 Task: In the Contact  BrooklynMiller@macys.com, Log Call and save with description: 'Spoke to a prospect who expressed interest in our solution.'; Select call outcome: 'Busy '; Select call Direction: Inbound; Add date: '13 September, 2023' and time 10:00:AM. Logged in from softage.1@softage.net
Action: Mouse moved to (83, 57)
Screenshot: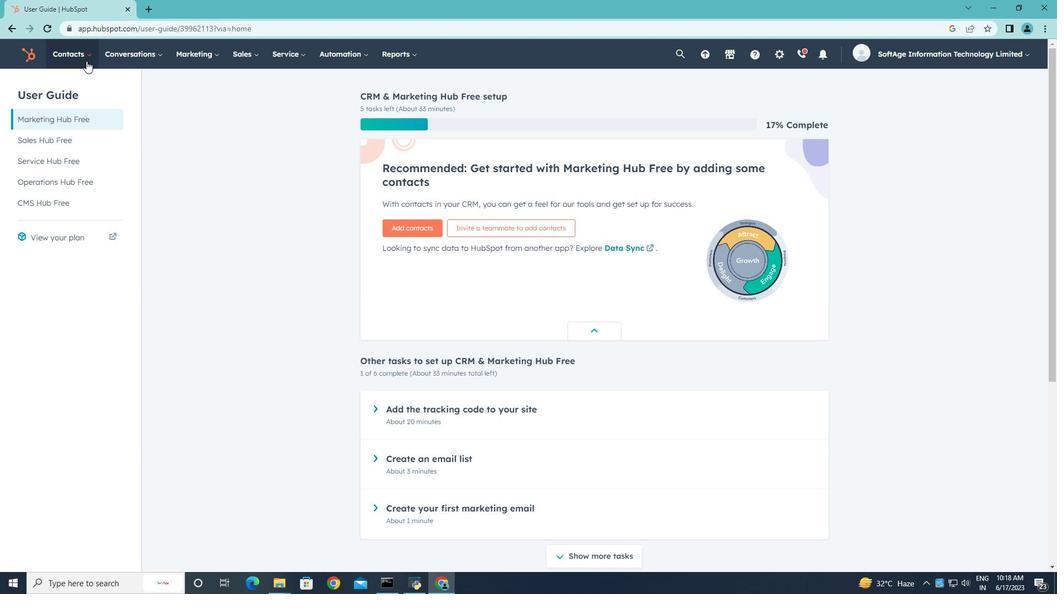 
Action: Mouse pressed left at (83, 57)
Screenshot: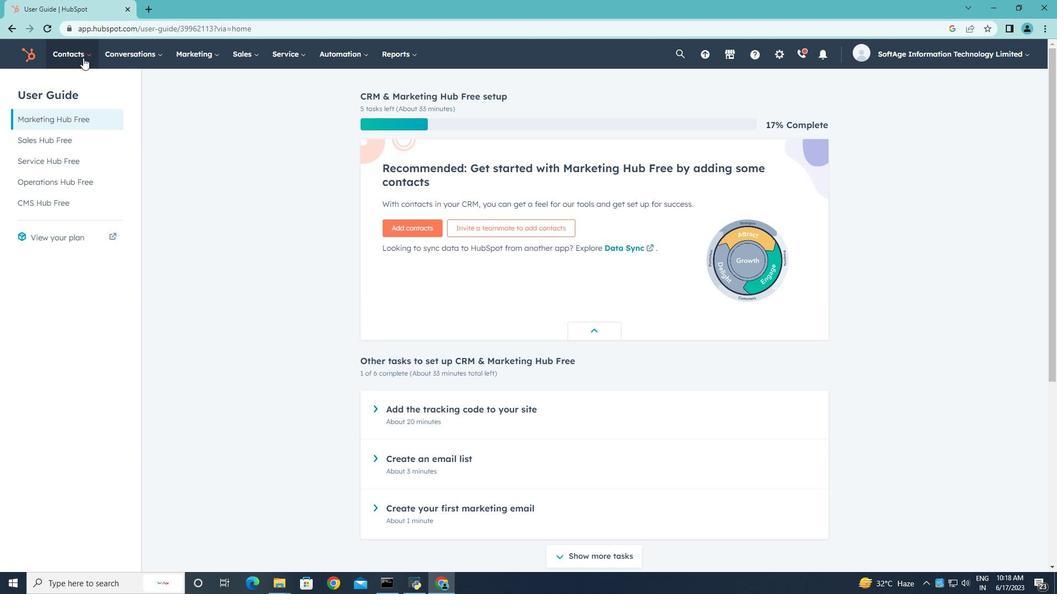 
Action: Mouse moved to (79, 83)
Screenshot: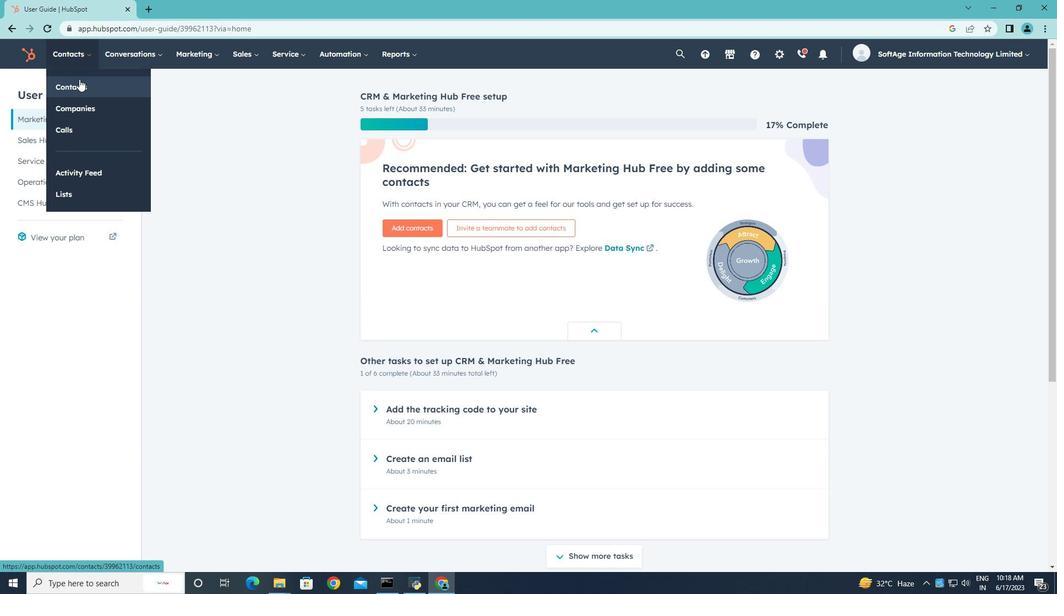 
Action: Mouse pressed left at (79, 83)
Screenshot: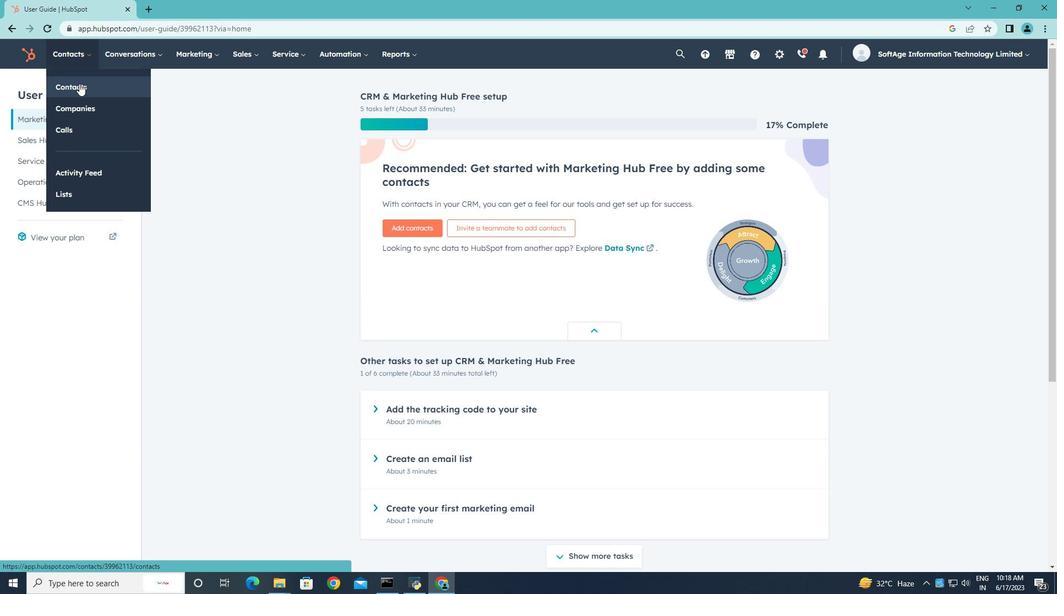 
Action: Mouse moved to (84, 177)
Screenshot: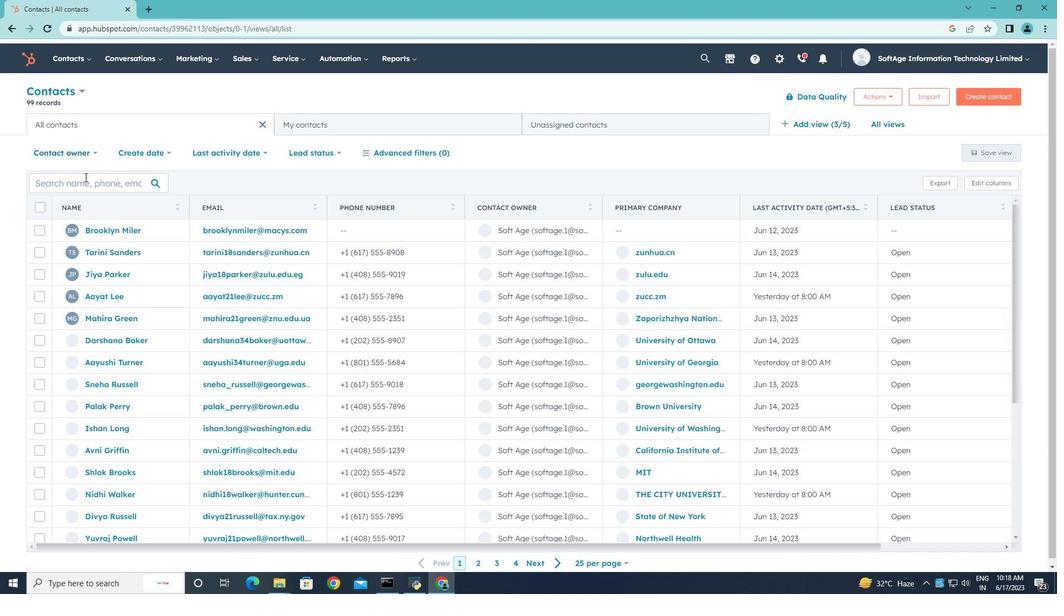 
Action: Mouse pressed left at (84, 177)
Screenshot: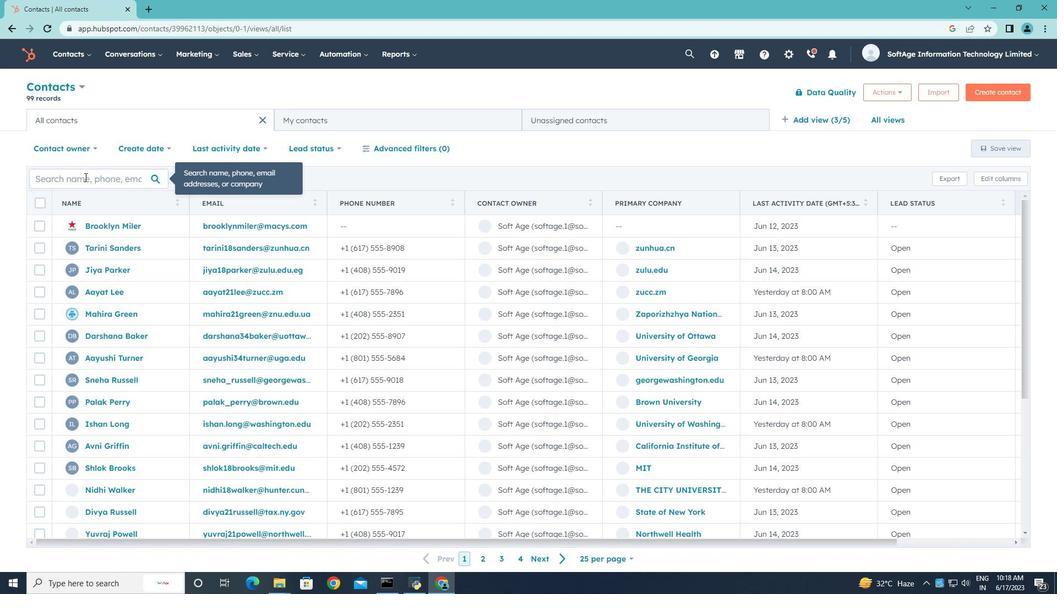 
Action: Key pressed <Key.shift>Brooklyn<Key.shift><<Key.backspace>Miller<Key.shift>@macys.com
Screenshot: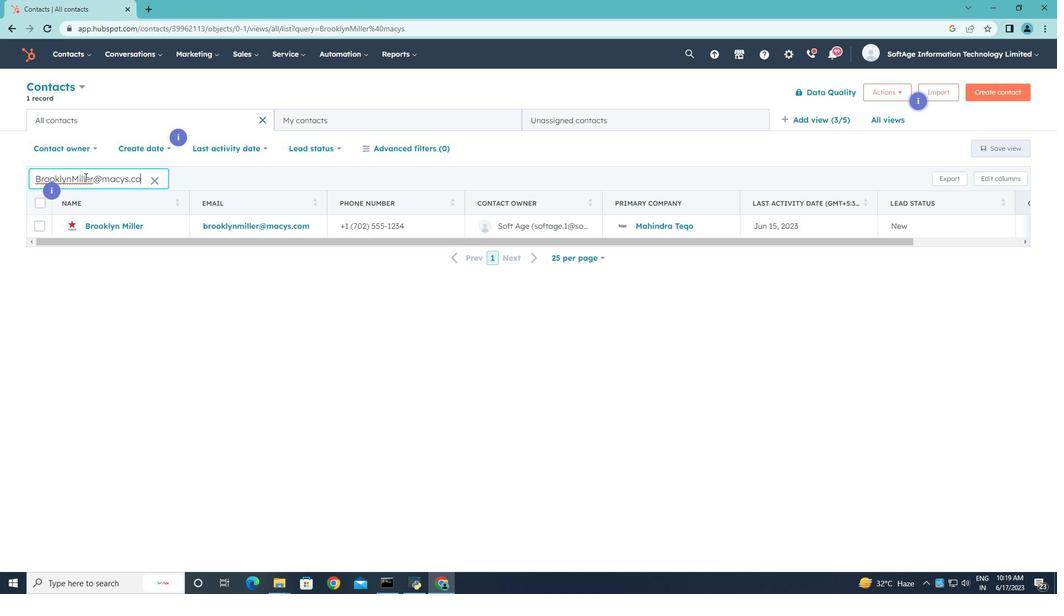 
Action: Mouse moved to (107, 224)
Screenshot: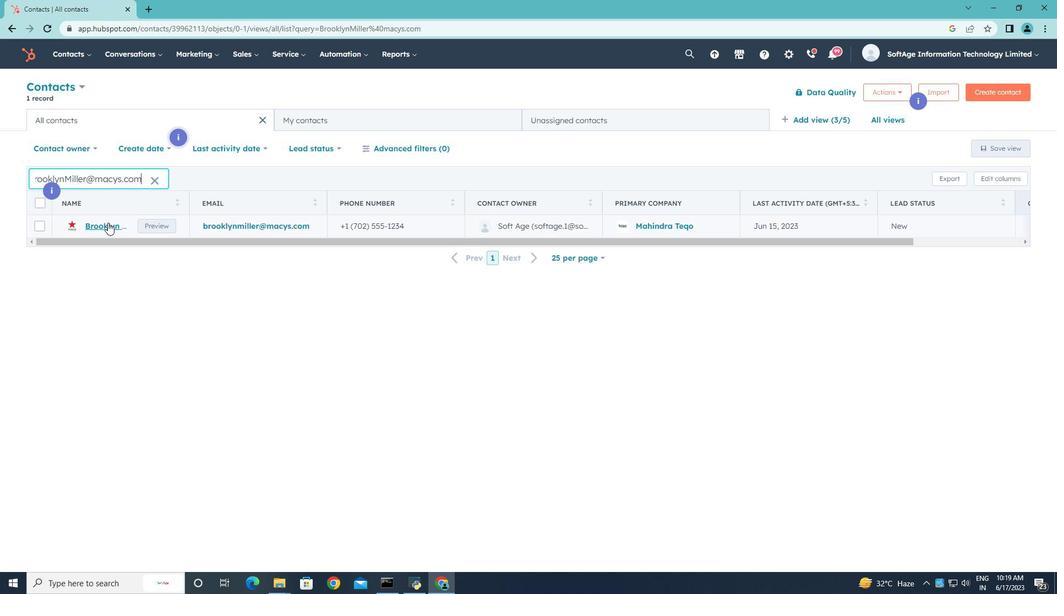 
Action: Mouse pressed left at (107, 224)
Screenshot: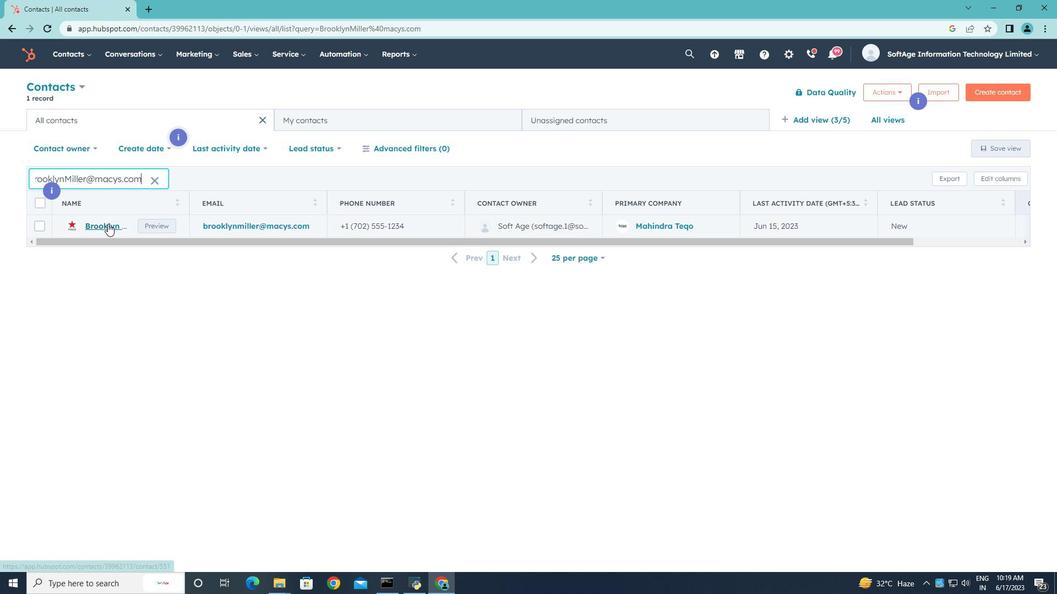 
Action: Mouse moved to (214, 182)
Screenshot: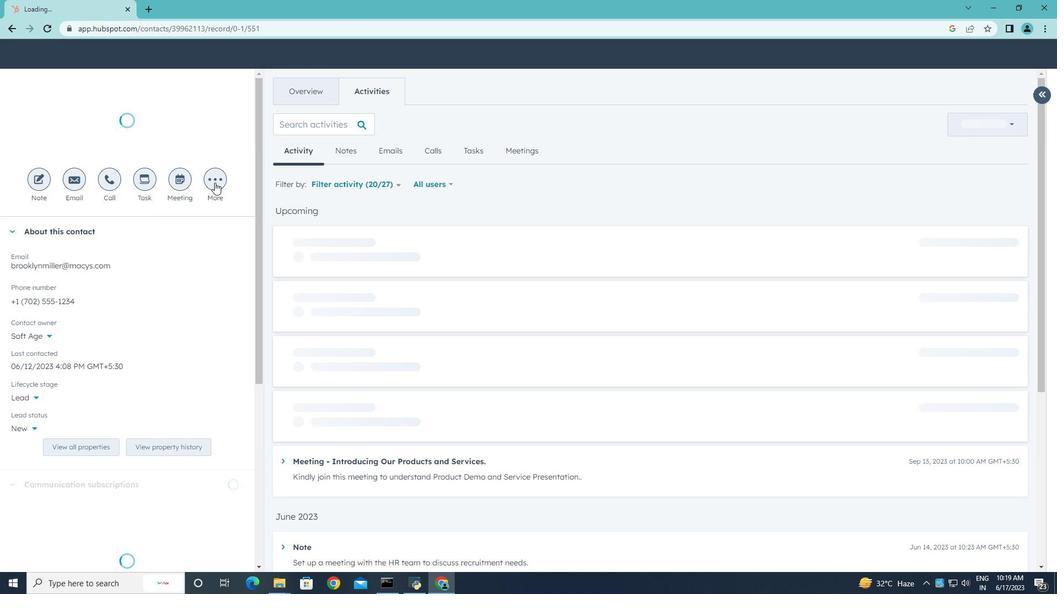 
Action: Mouse pressed left at (214, 182)
Screenshot: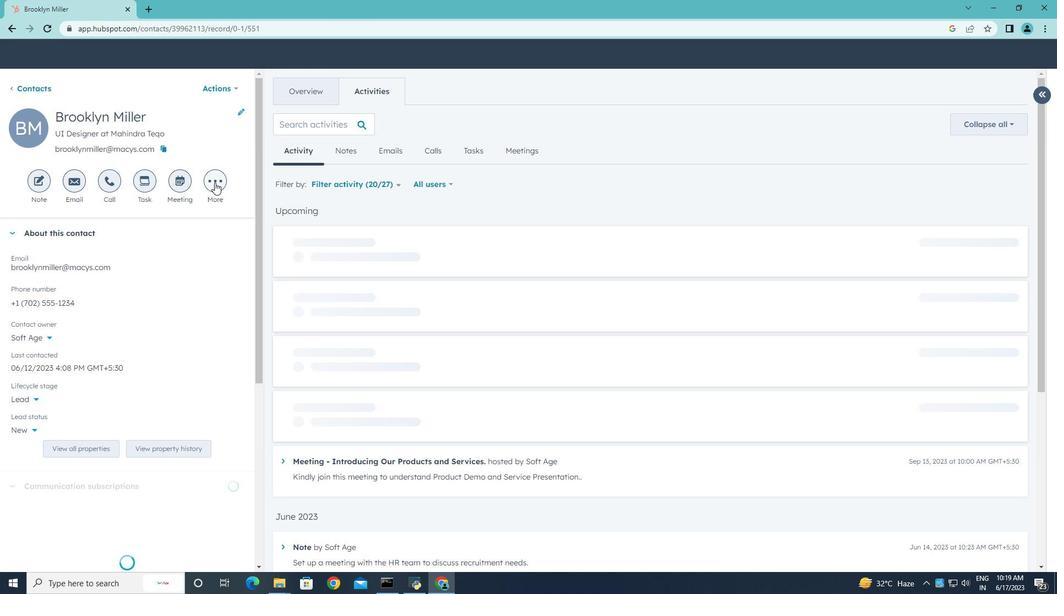
Action: Mouse moved to (197, 273)
Screenshot: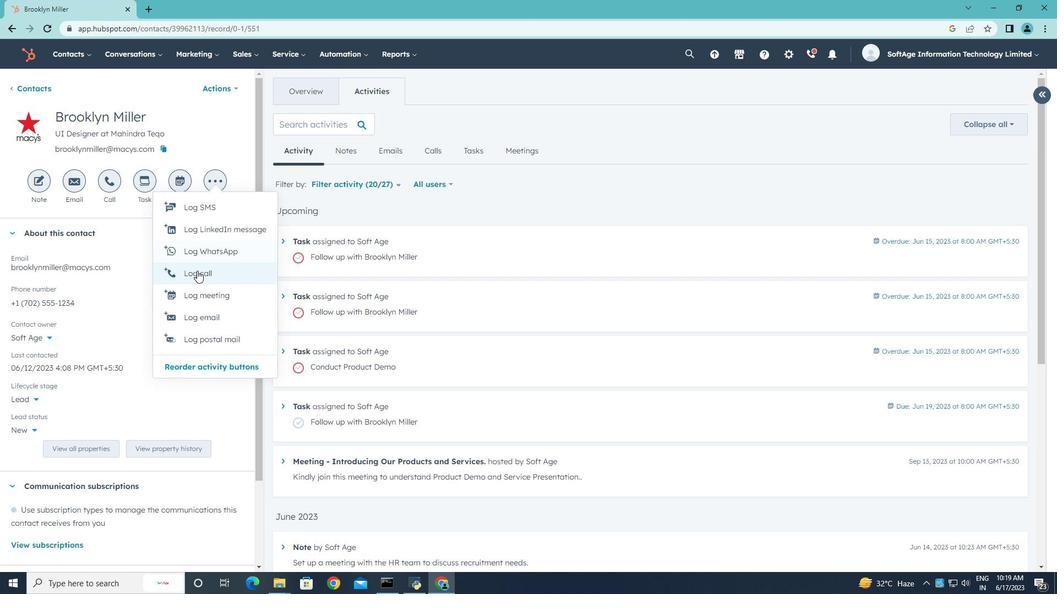 
Action: Mouse pressed left at (197, 273)
Screenshot: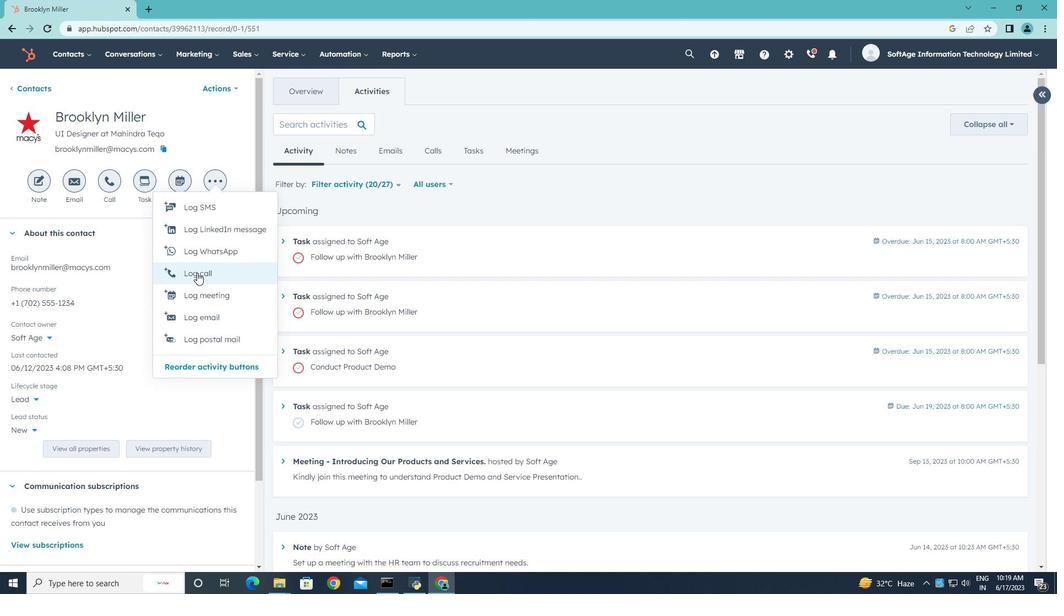 
Action: Key pressed <Key.shift>Spoke<Key.space>to<Key.space>a<Key.space>prospect<Key.space>who<Key.space>expressed<Key.space>interest<Key.space>in<Key.space>our<Key.space>solution.
Screenshot: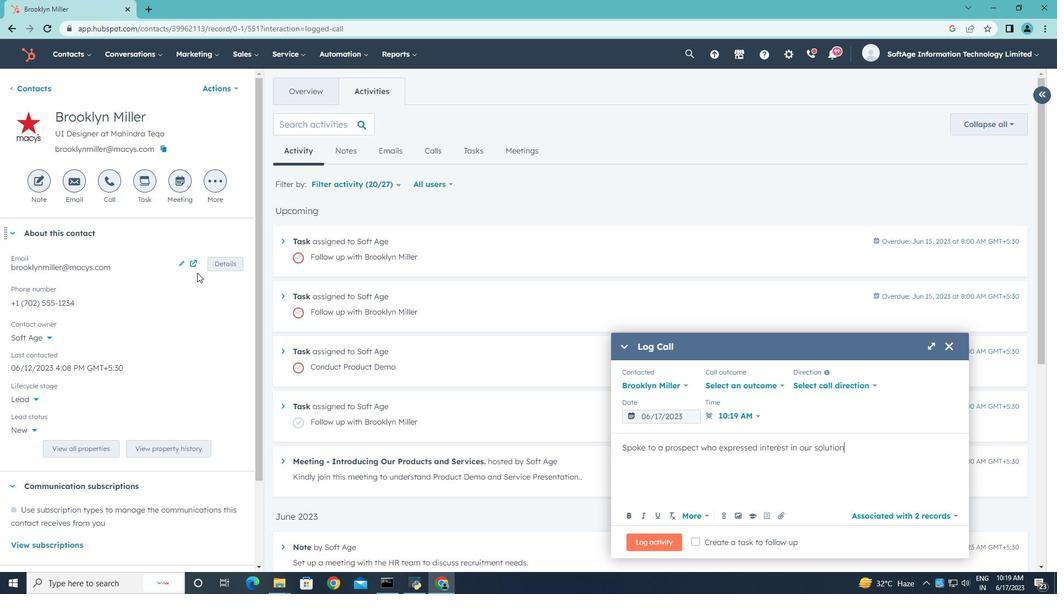 
Action: Mouse moved to (778, 385)
Screenshot: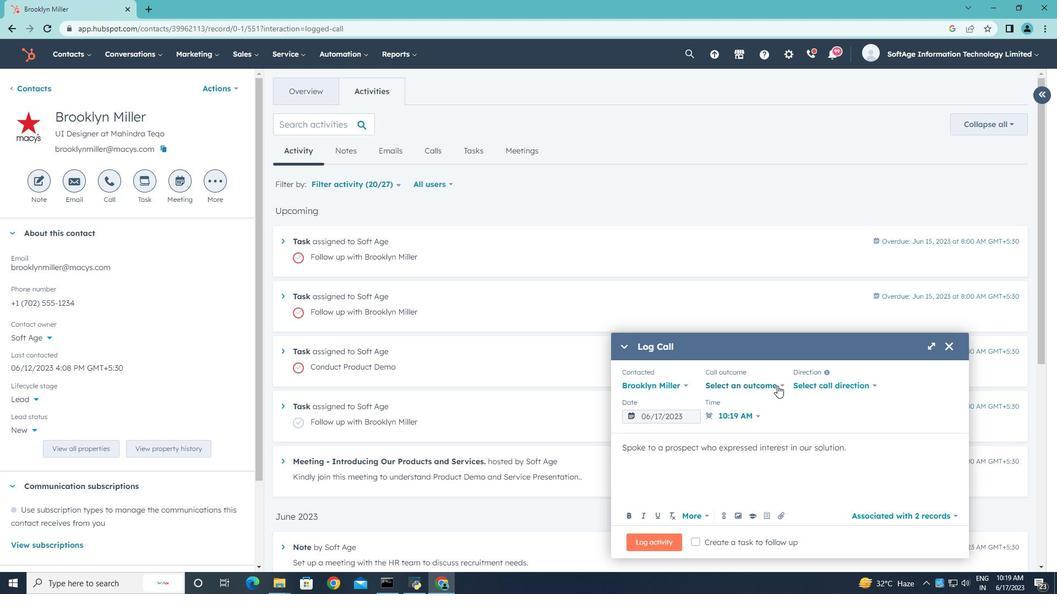 
Action: Mouse pressed left at (778, 385)
Screenshot: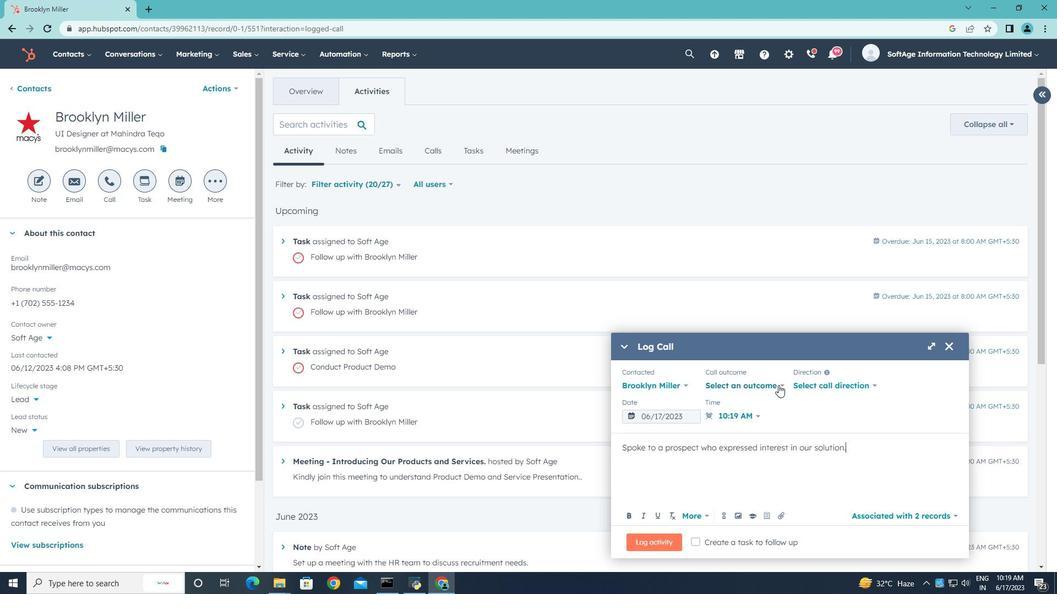 
Action: Mouse moved to (753, 414)
Screenshot: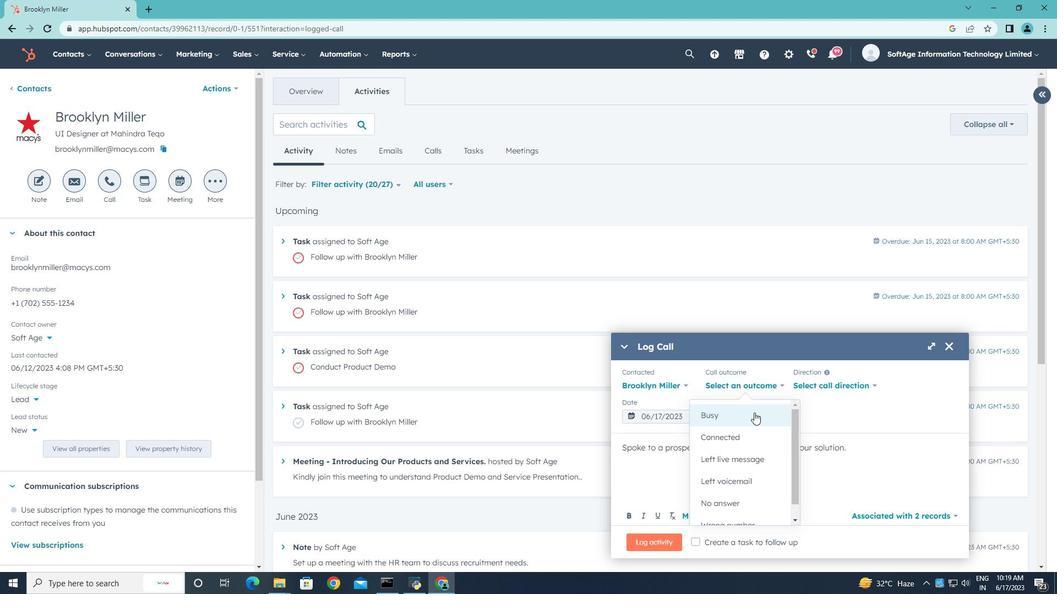 
Action: Mouse pressed left at (753, 414)
Screenshot: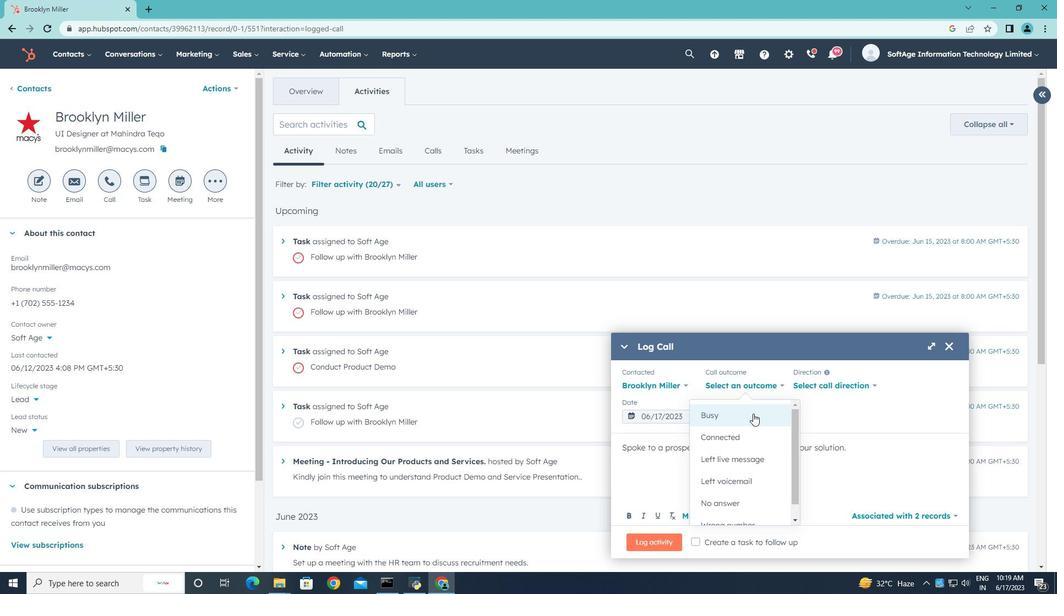 
Action: Mouse moved to (822, 385)
Screenshot: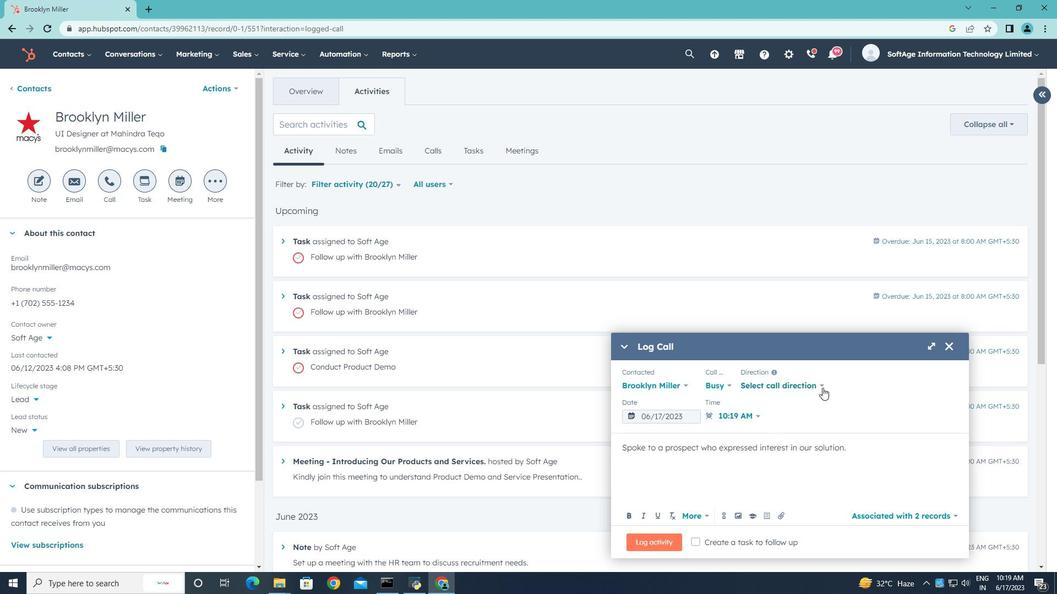 
Action: Mouse pressed left at (822, 385)
Screenshot: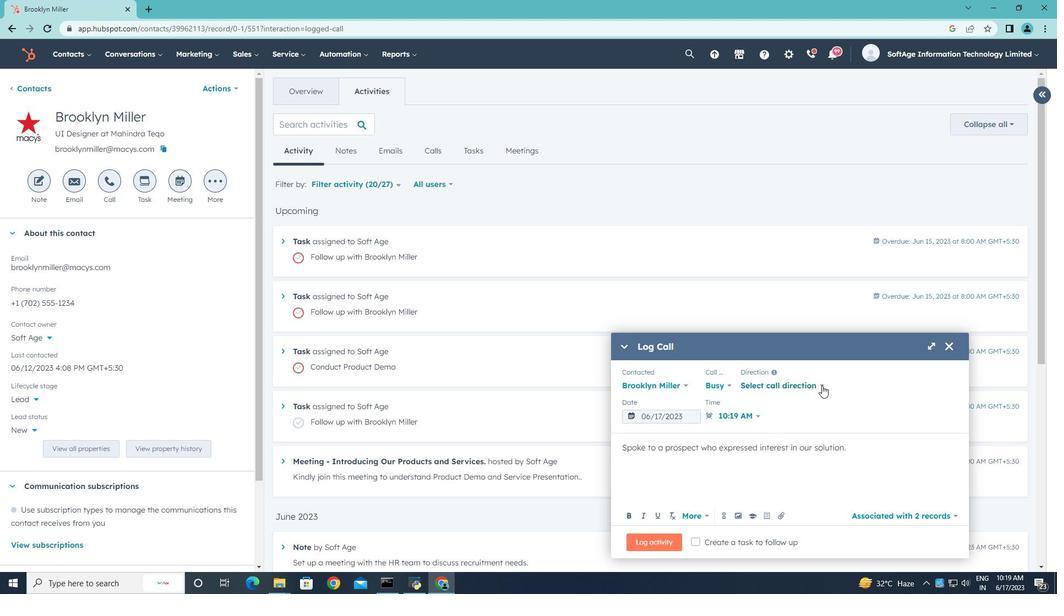 
Action: Mouse moved to (796, 412)
Screenshot: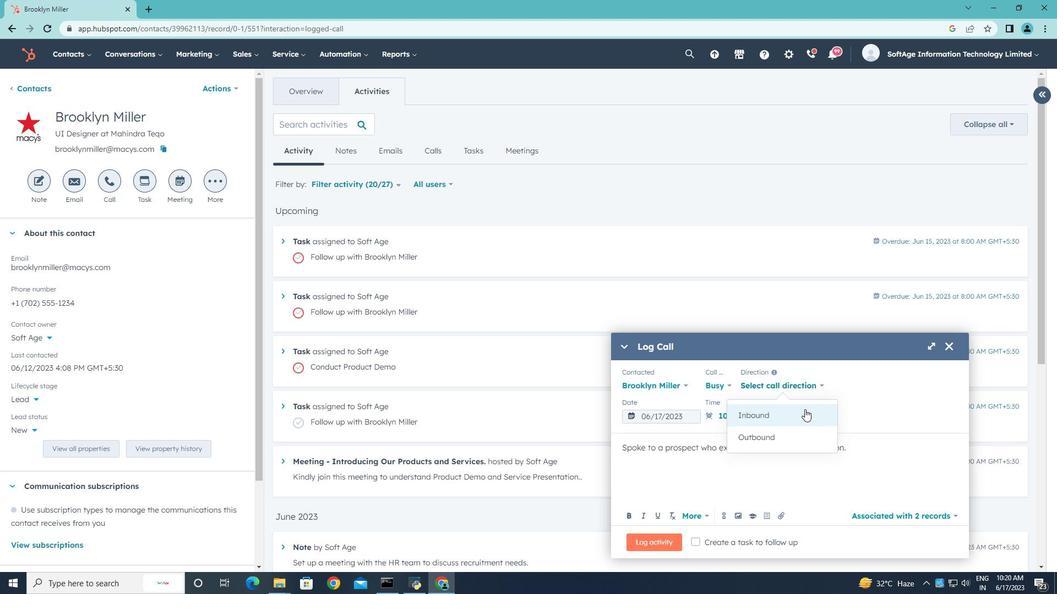
Action: Mouse pressed left at (796, 412)
Screenshot: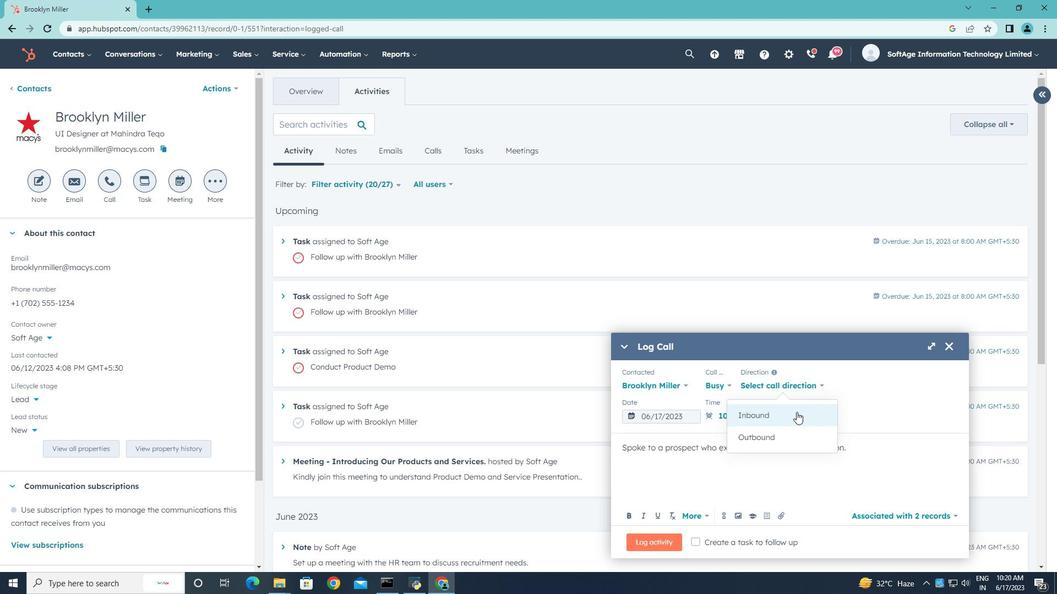 
Action: Mouse moved to (869, 388)
Screenshot: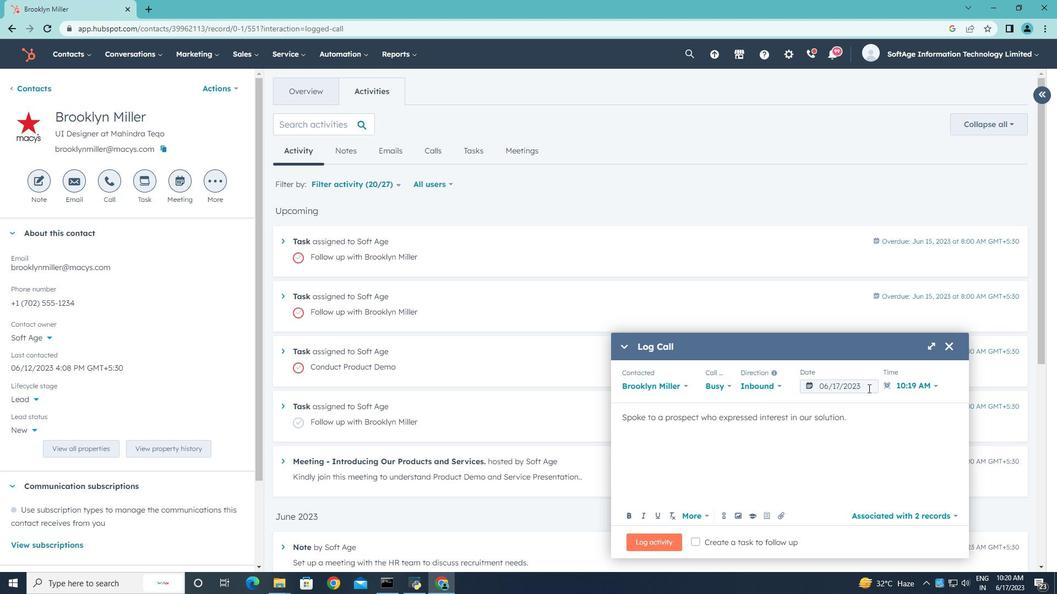 
Action: Mouse pressed left at (869, 388)
Screenshot: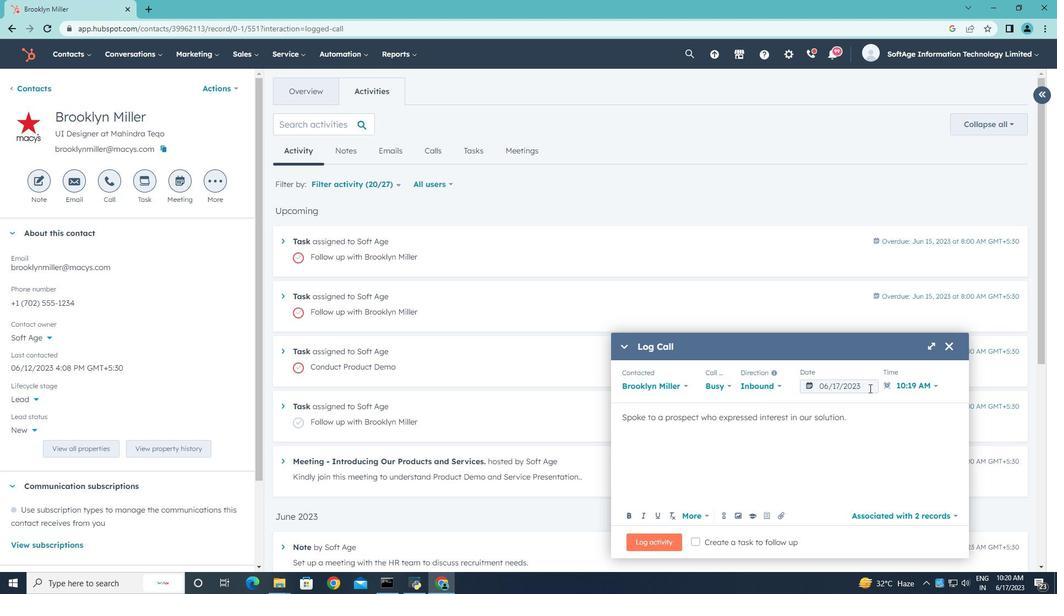 
Action: Mouse moved to (949, 209)
Screenshot: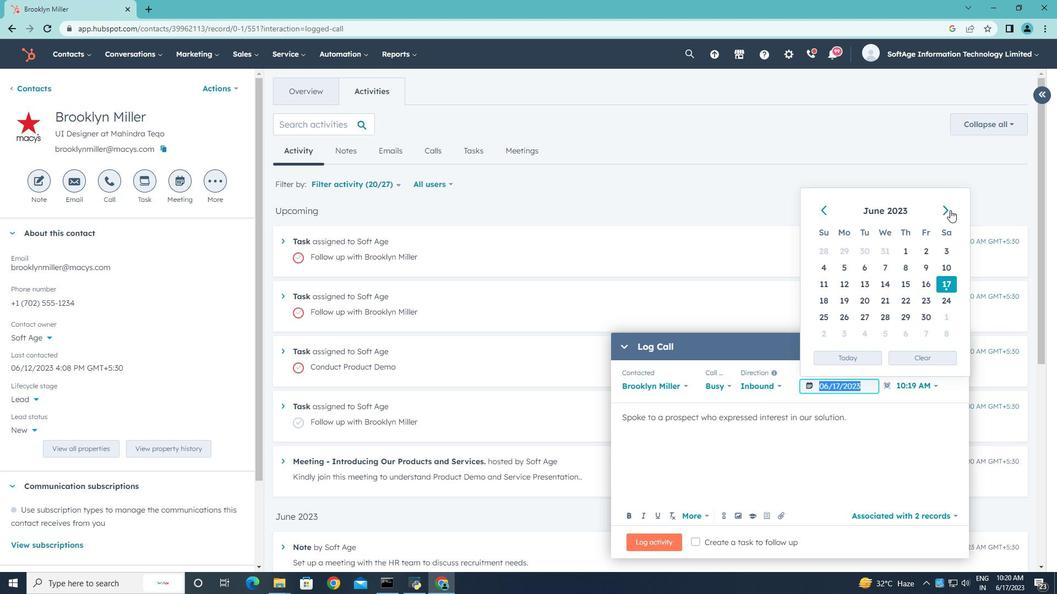 
Action: Mouse pressed left at (949, 209)
Screenshot: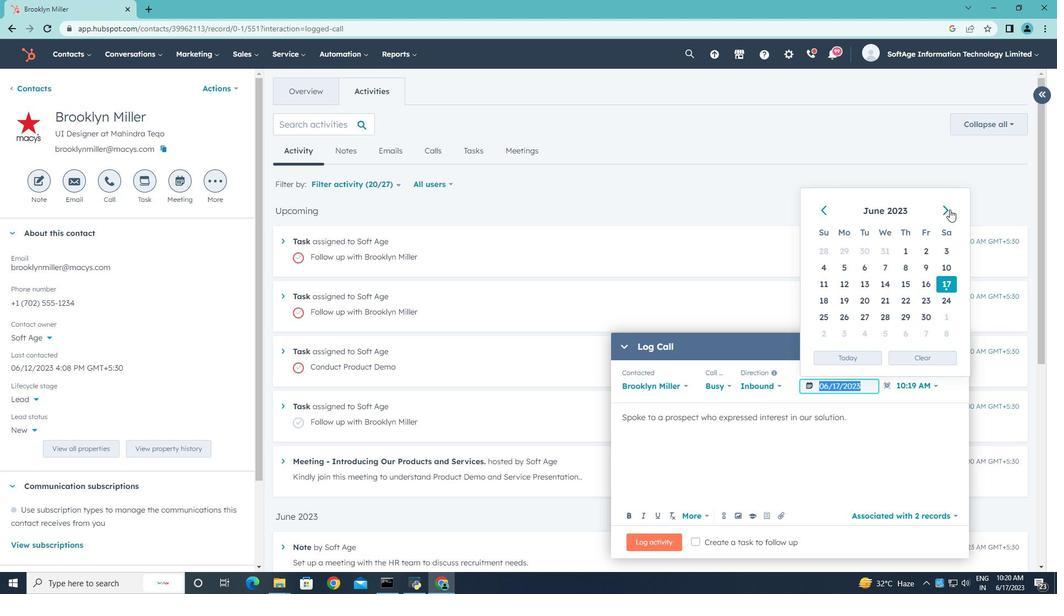 
Action: Mouse pressed left at (949, 209)
Screenshot: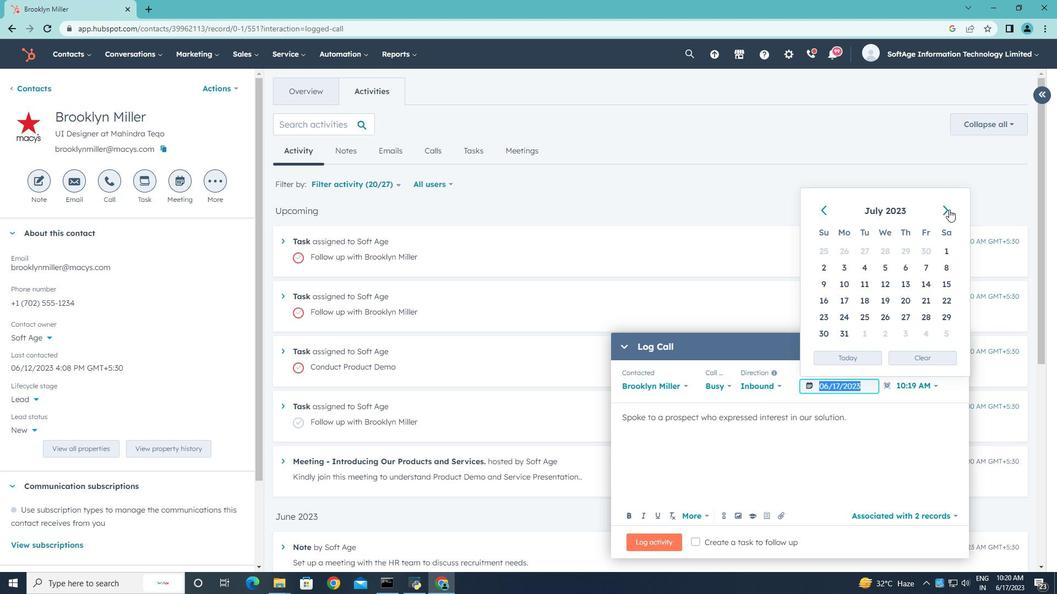 
Action: Mouse pressed left at (949, 209)
Screenshot: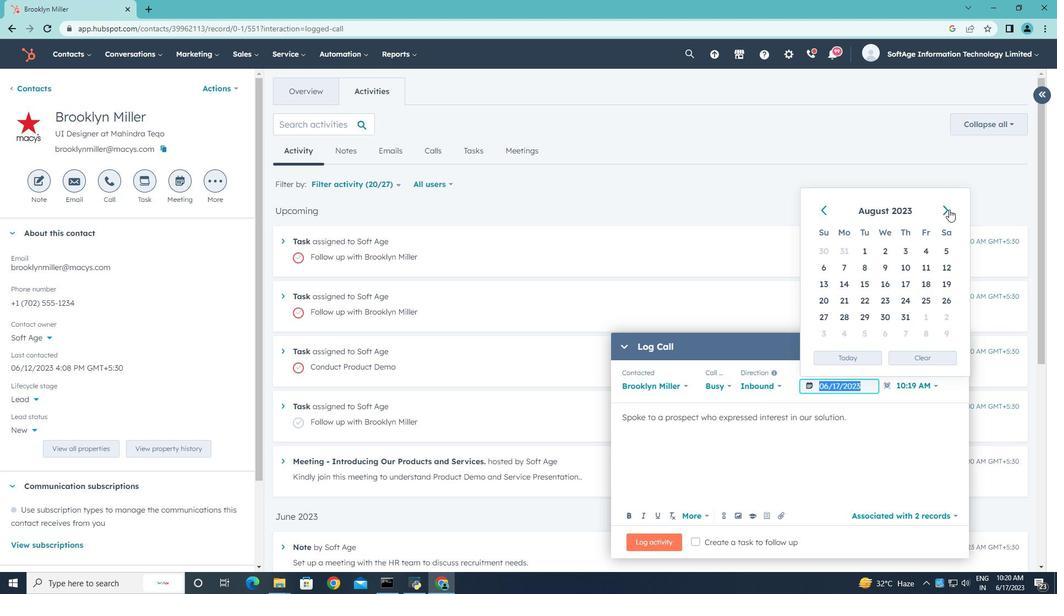 
Action: Mouse moved to (884, 284)
Screenshot: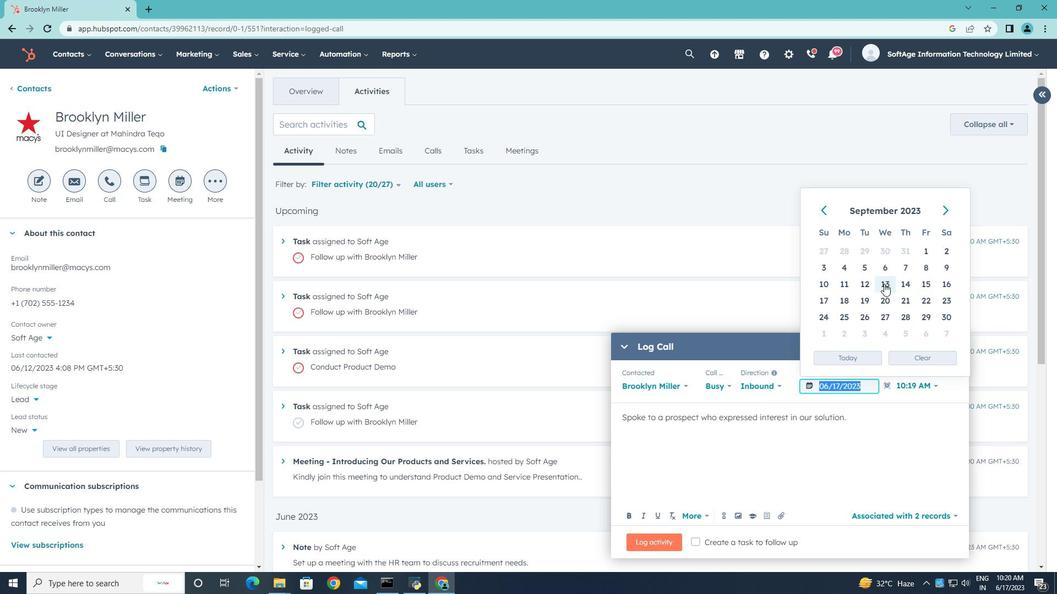 
Action: Mouse pressed left at (884, 284)
Screenshot: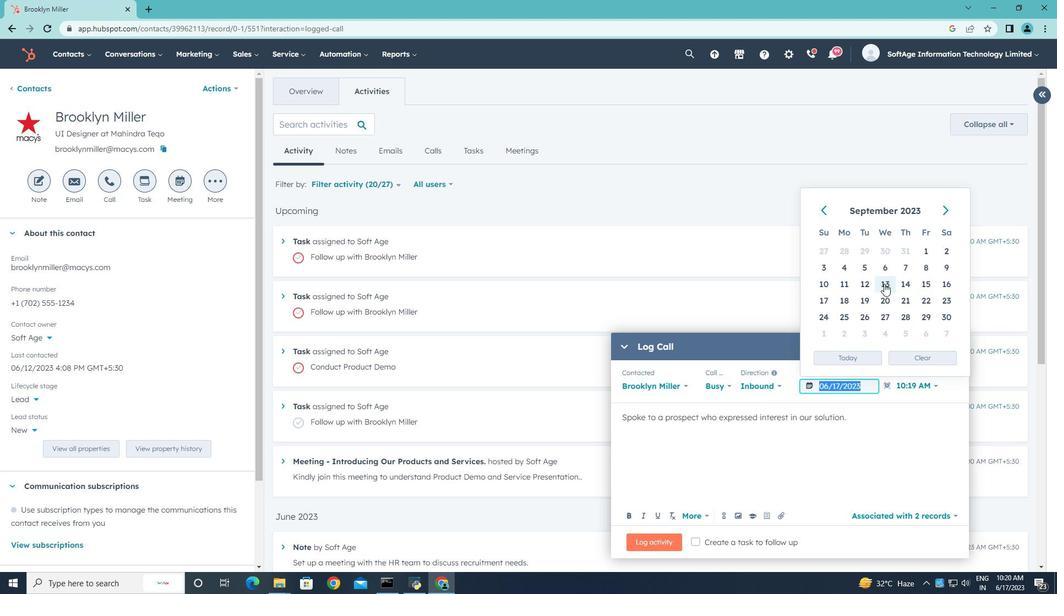 
Action: Mouse moved to (936, 385)
Screenshot: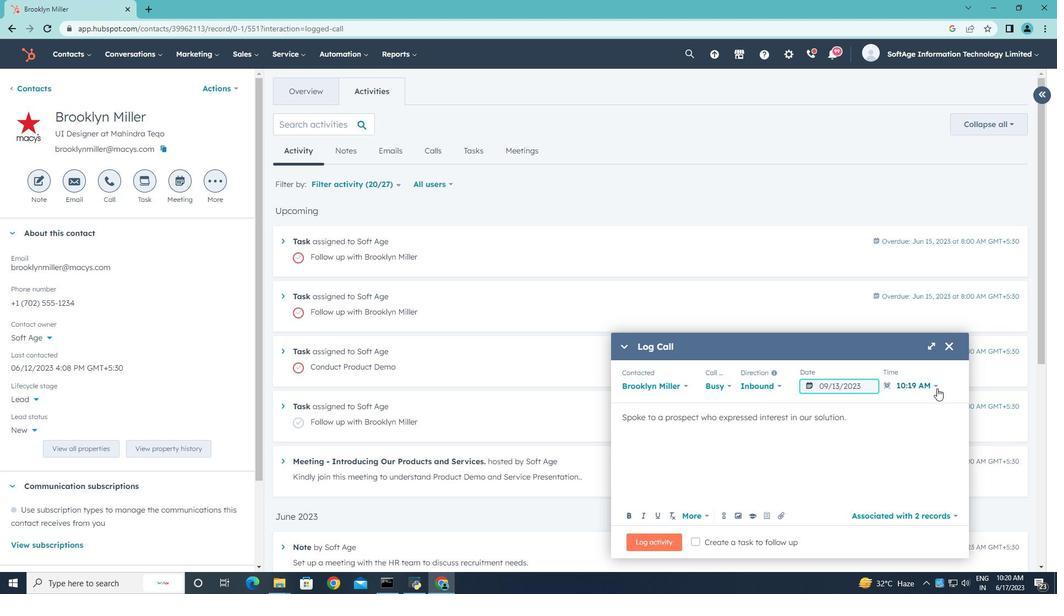 
Action: Mouse pressed left at (936, 385)
Screenshot: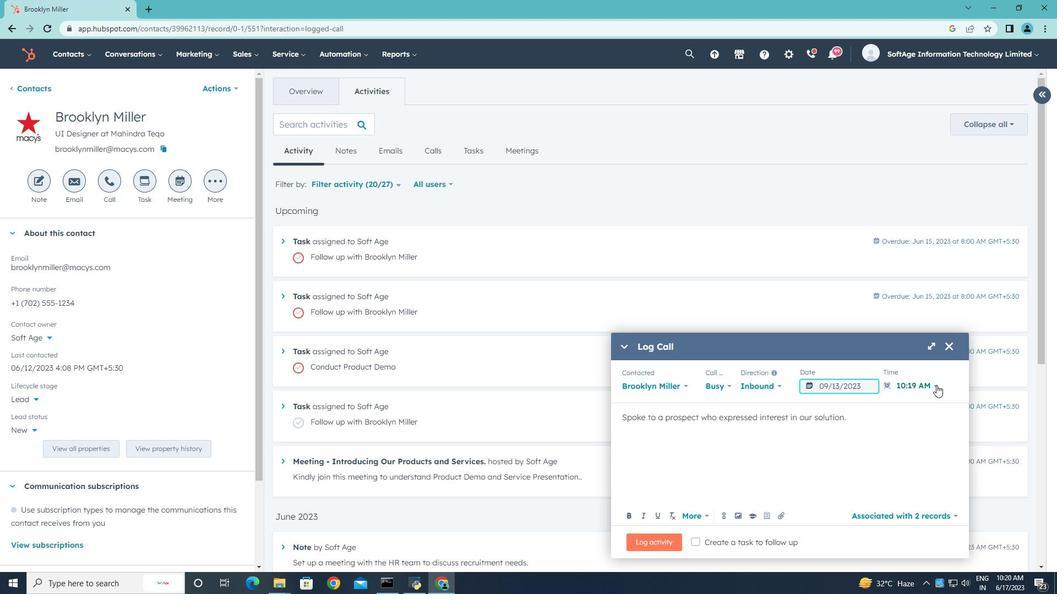 
Action: Mouse moved to (874, 509)
Screenshot: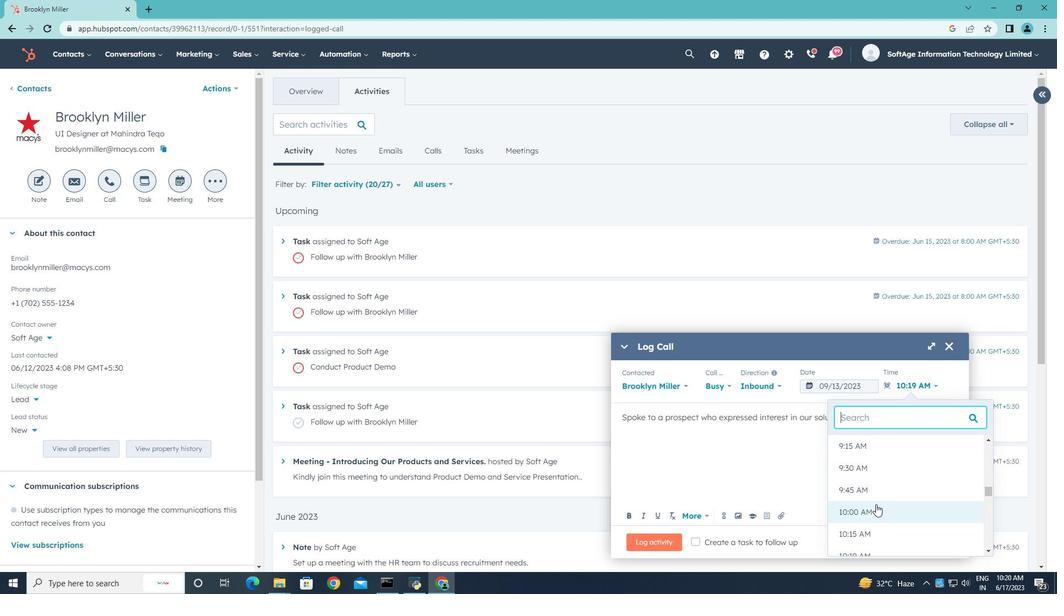 
Action: Mouse pressed left at (874, 509)
Screenshot: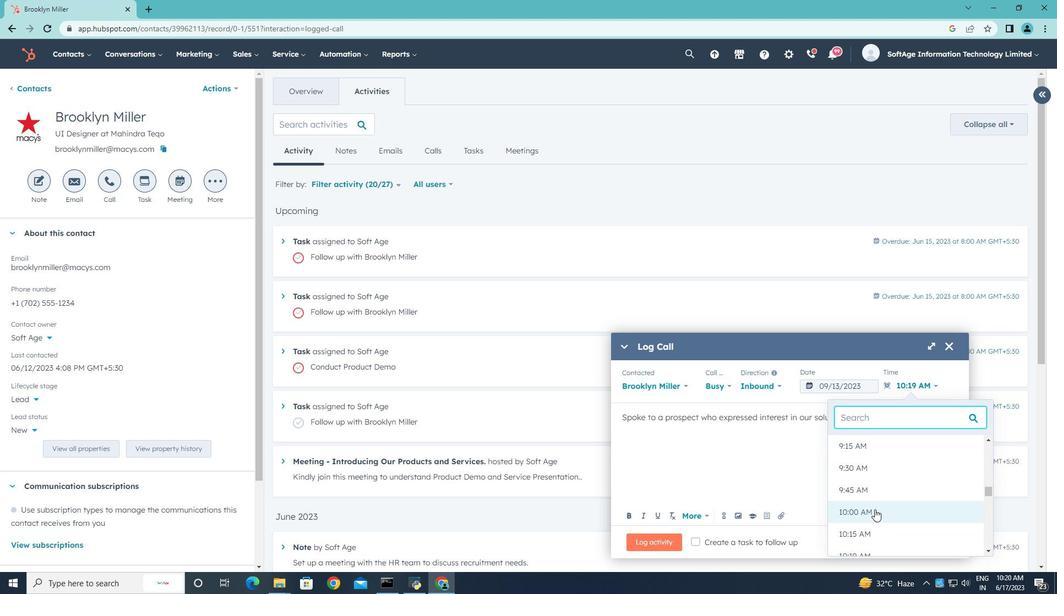
Action: Mouse moved to (667, 544)
Screenshot: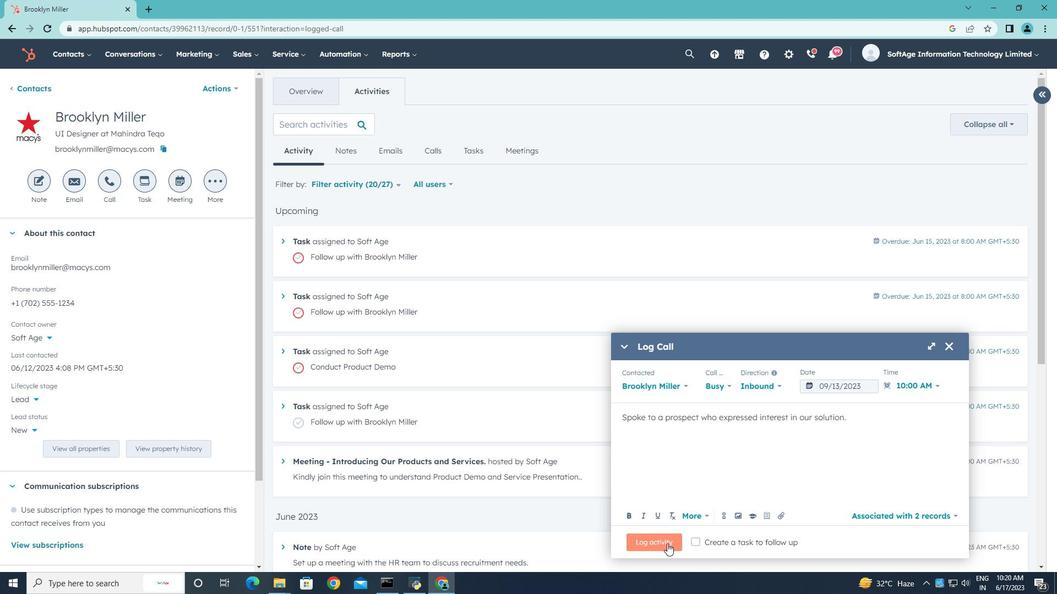 
Action: Mouse pressed left at (667, 544)
Screenshot: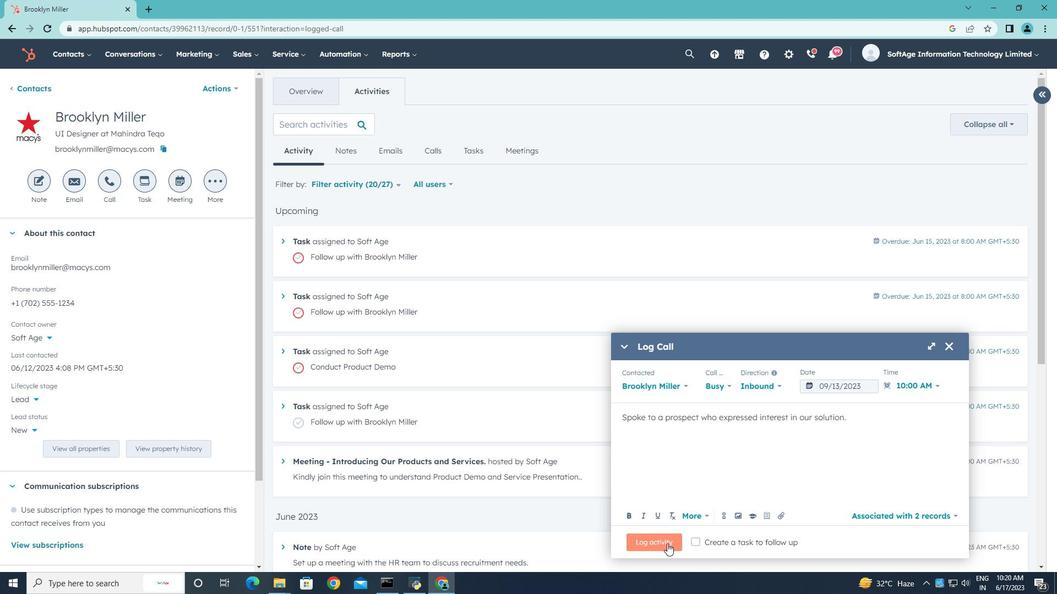 
Action: Mouse moved to (667, 544)
Screenshot: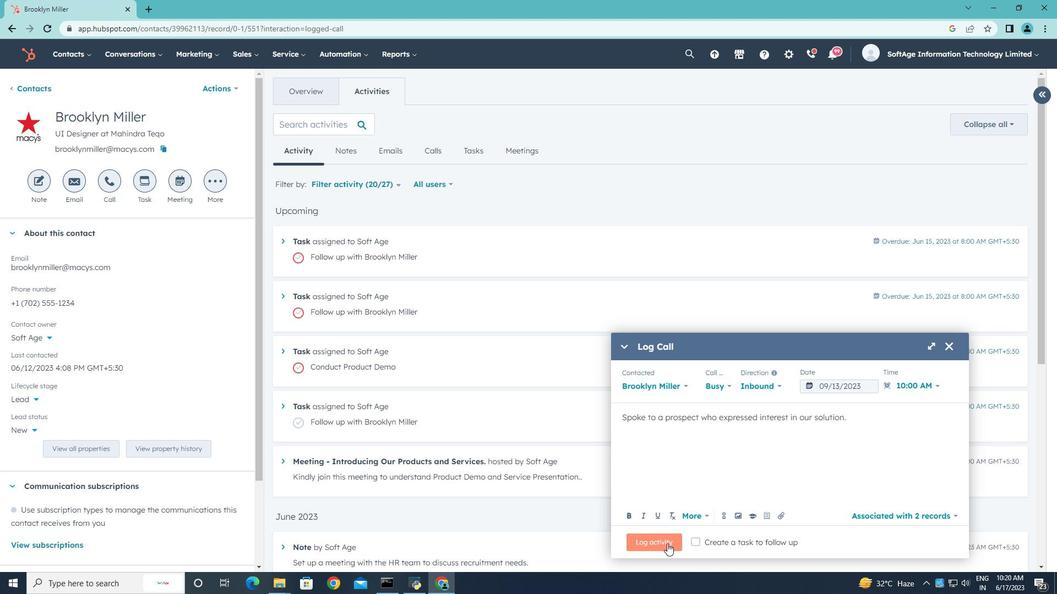 
